 Task: Create a task  Upgrade and migrate company customer support to a cloud-based solution , assign it to team member softage.5@softage.net in the project ApprisePro and update the status of the task to  At Risk , set the priority of the task to Medium
Action: Mouse moved to (84, 58)
Screenshot: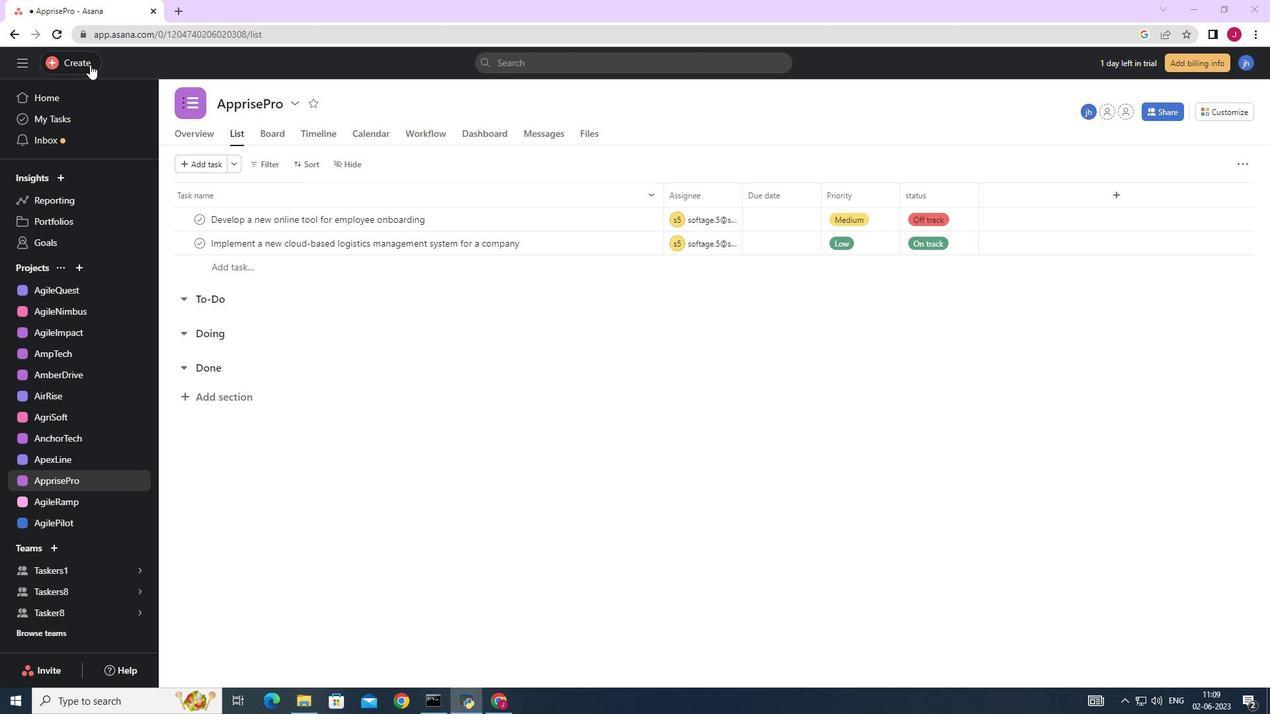 
Action: Mouse pressed left at (84, 58)
Screenshot: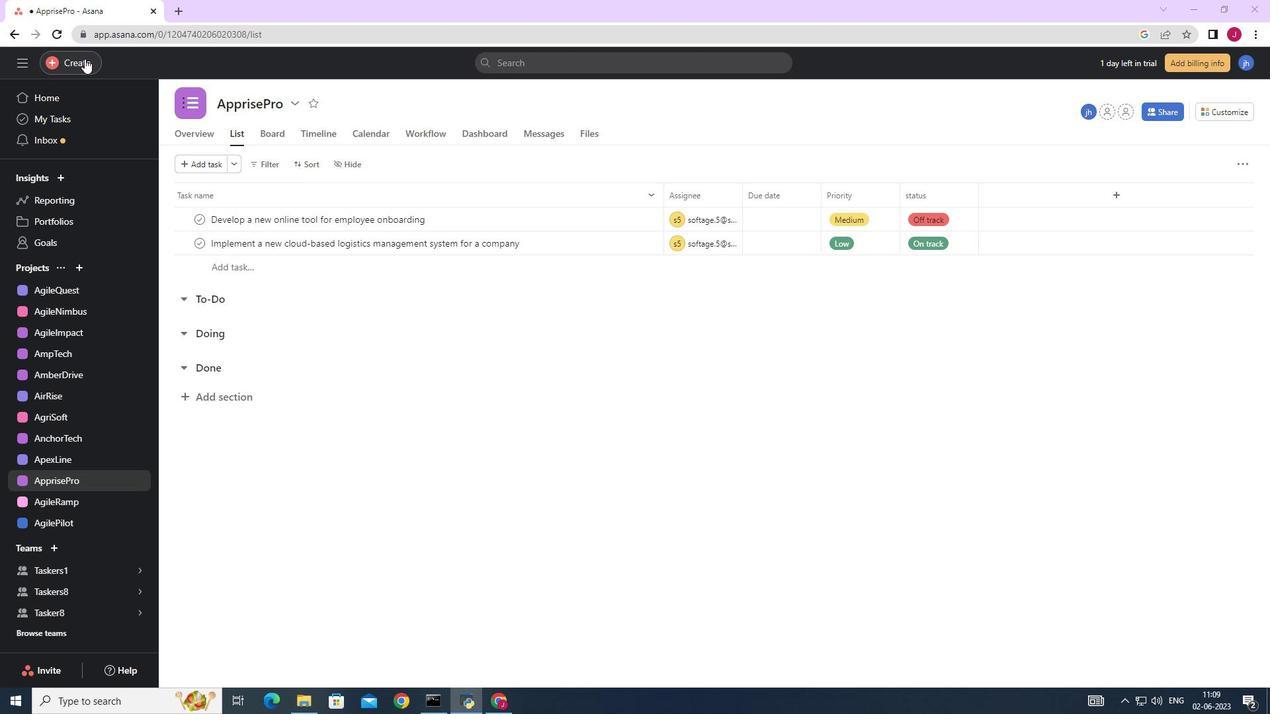 
Action: Mouse moved to (172, 62)
Screenshot: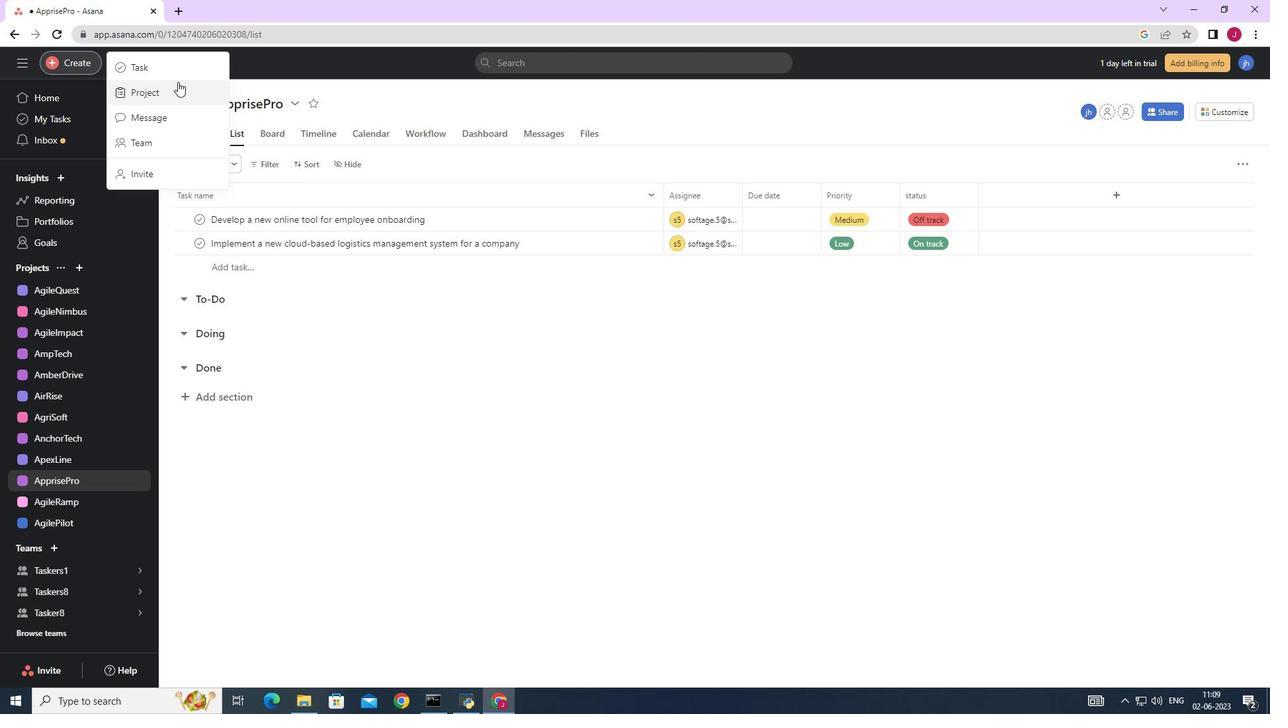 
Action: Mouse pressed left at (172, 62)
Screenshot: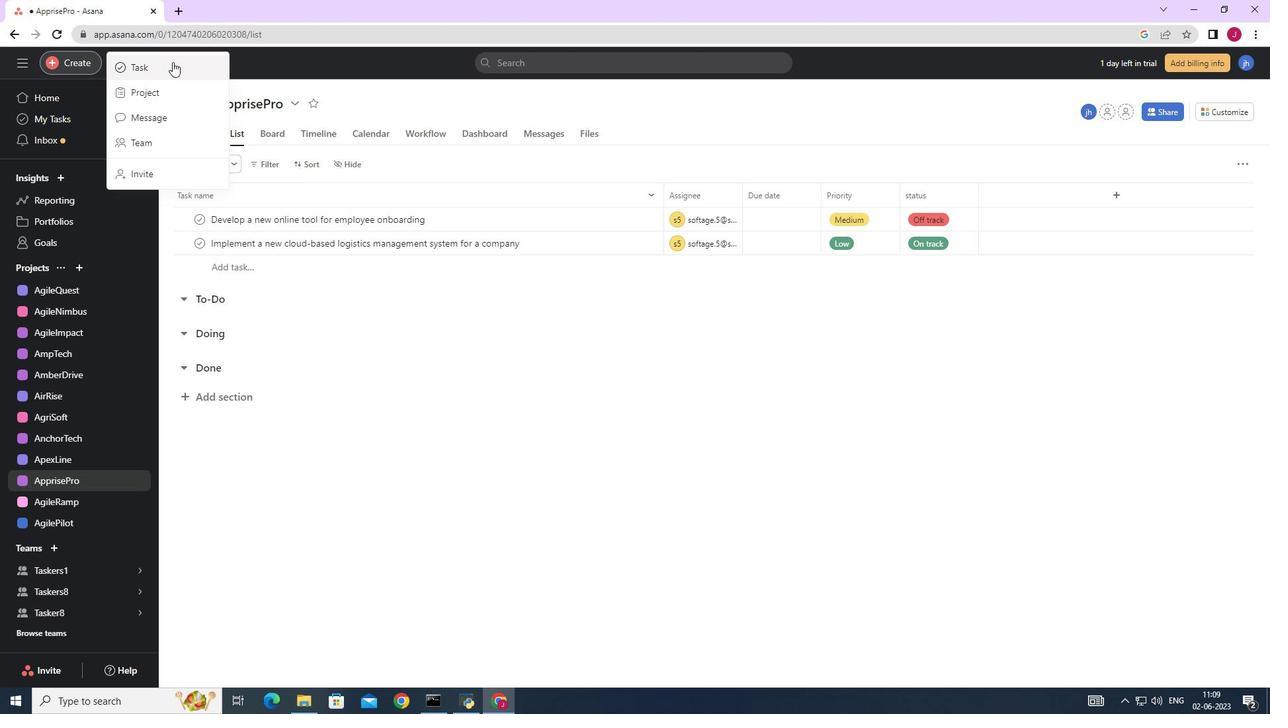 
Action: Mouse moved to (1037, 439)
Screenshot: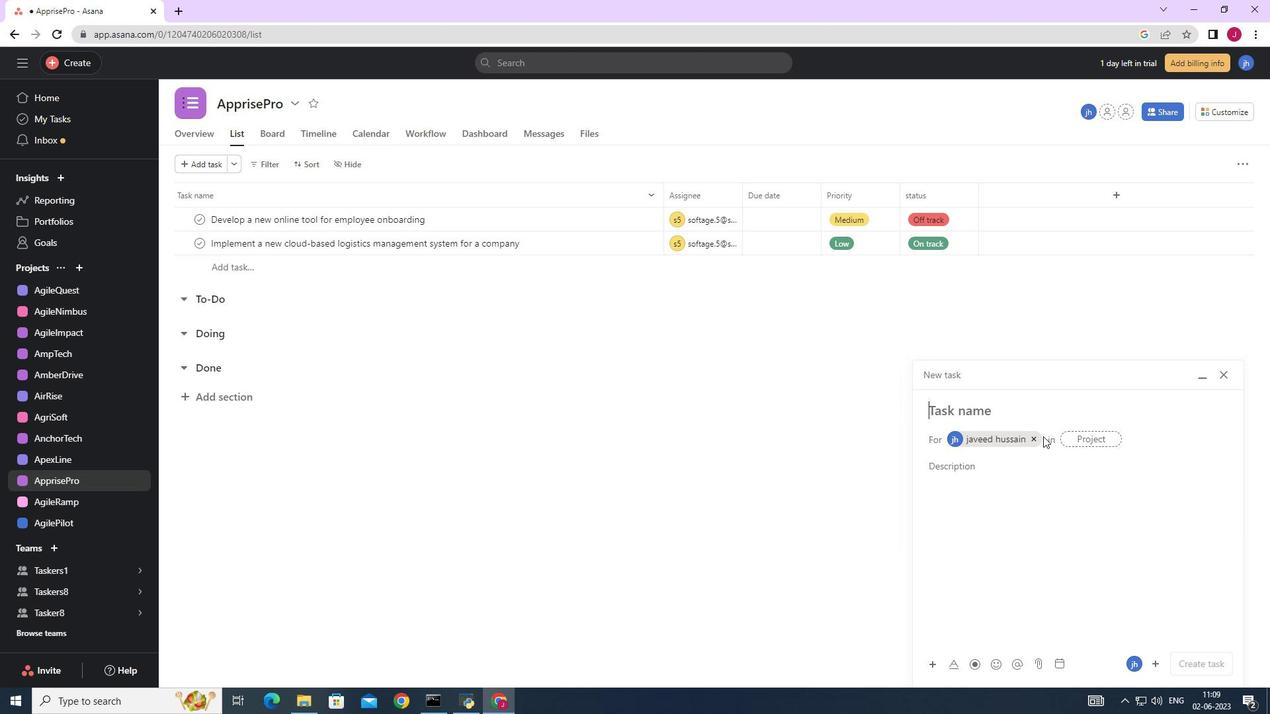 
Action: Mouse pressed left at (1037, 439)
Screenshot: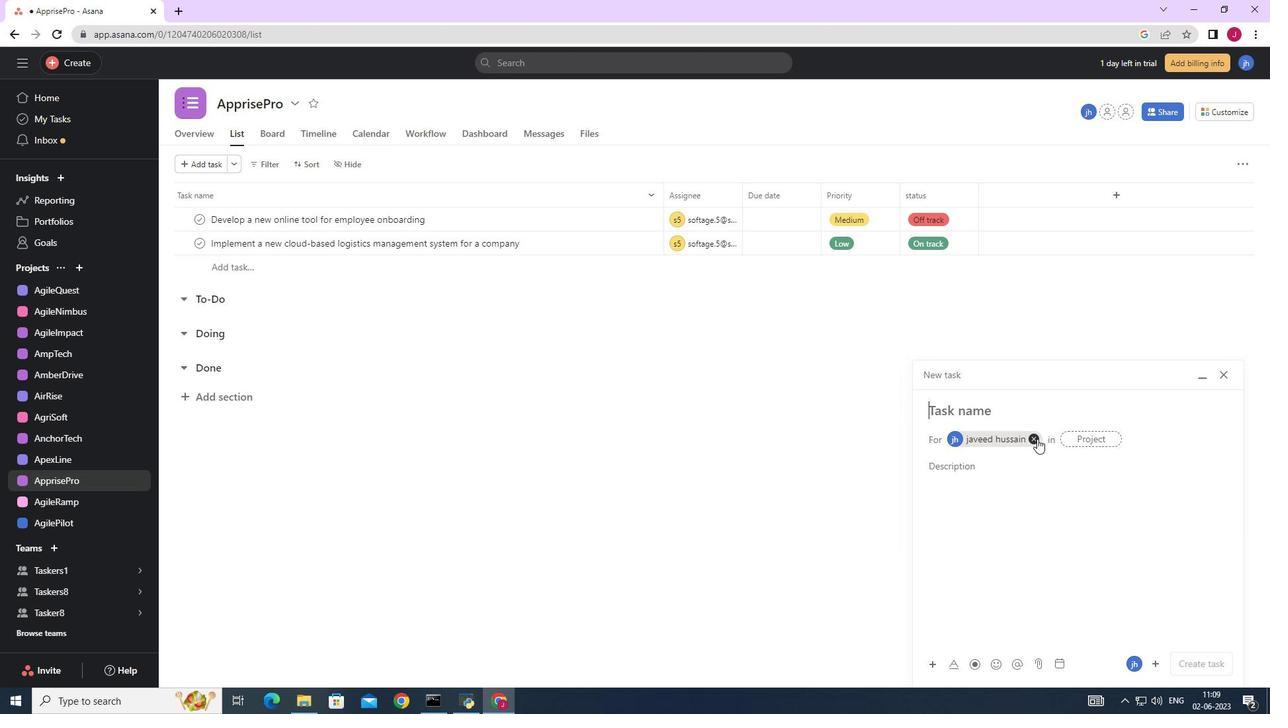 
Action: Mouse moved to (951, 412)
Screenshot: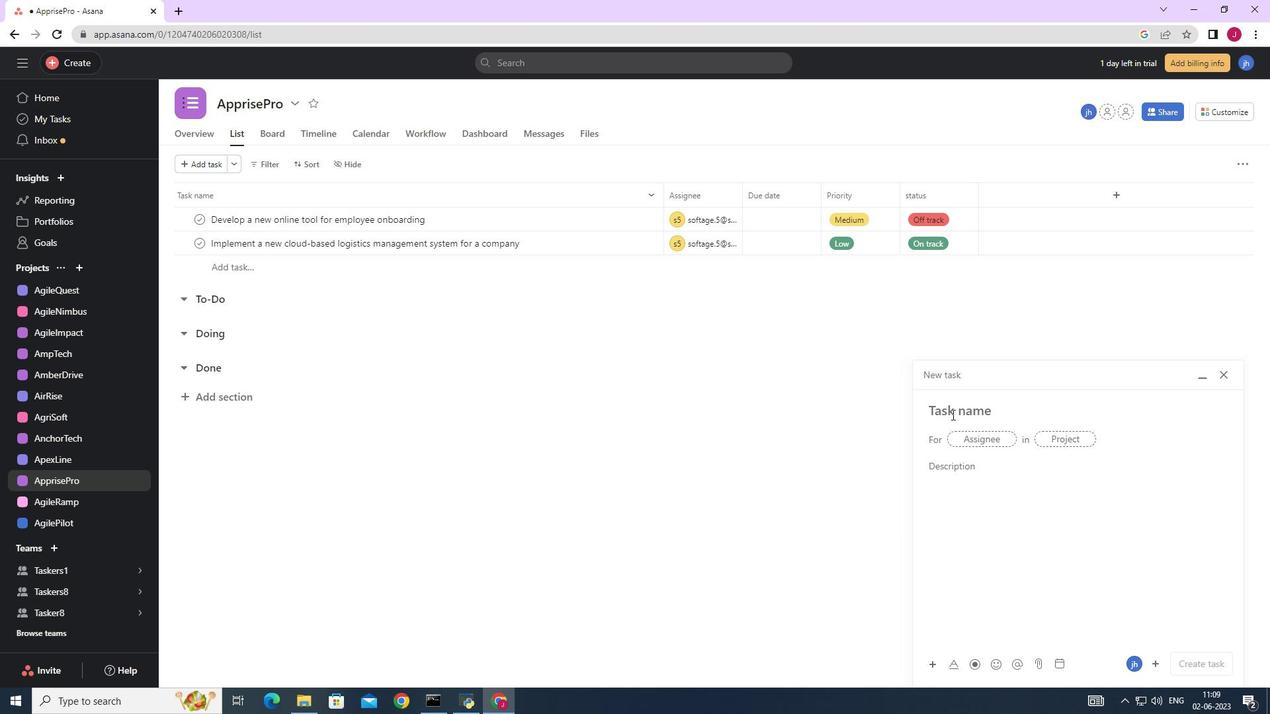 
Action: Mouse pressed left at (951, 412)
Screenshot: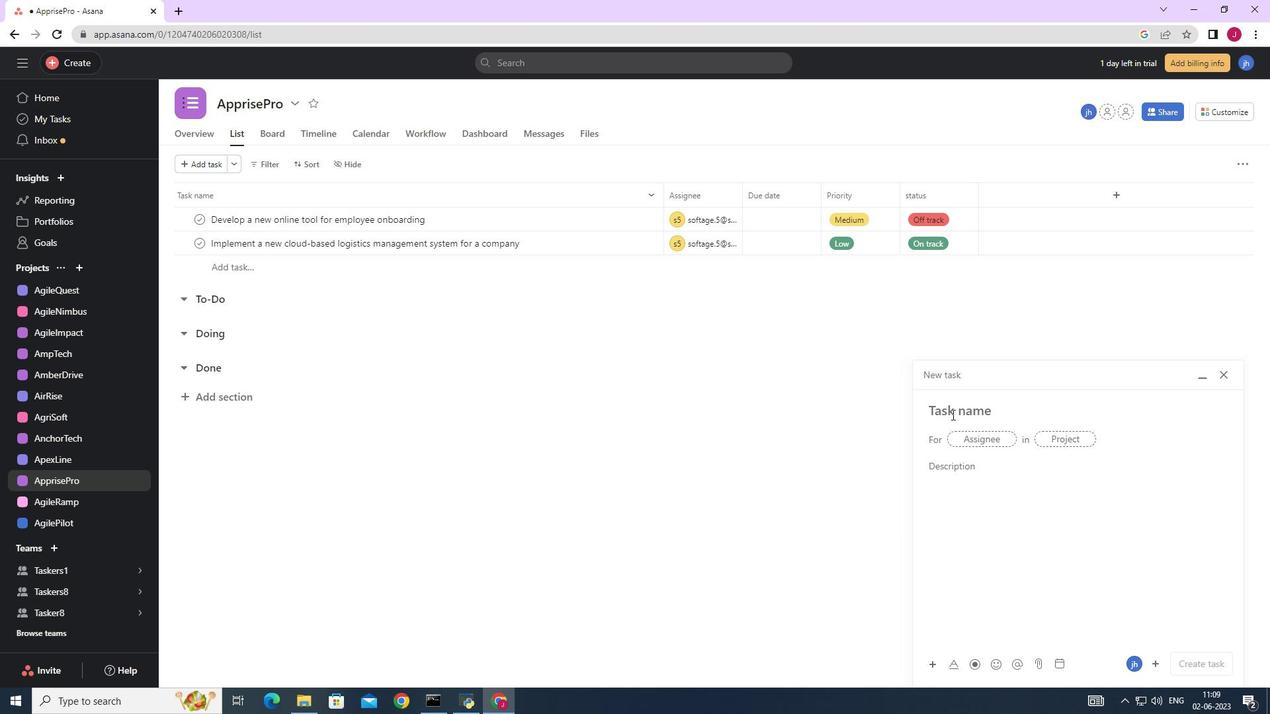 
Action: Key pressed <Key.caps_lock>U<Key.caps_lock>pgrade<Key.space>and<Key.space>migrate<Key.space>company<Key.space>customer<Key.space>support<Key.space>to<Key.space>a<Key.space>cloud-based<Key.space>solution
Screenshot: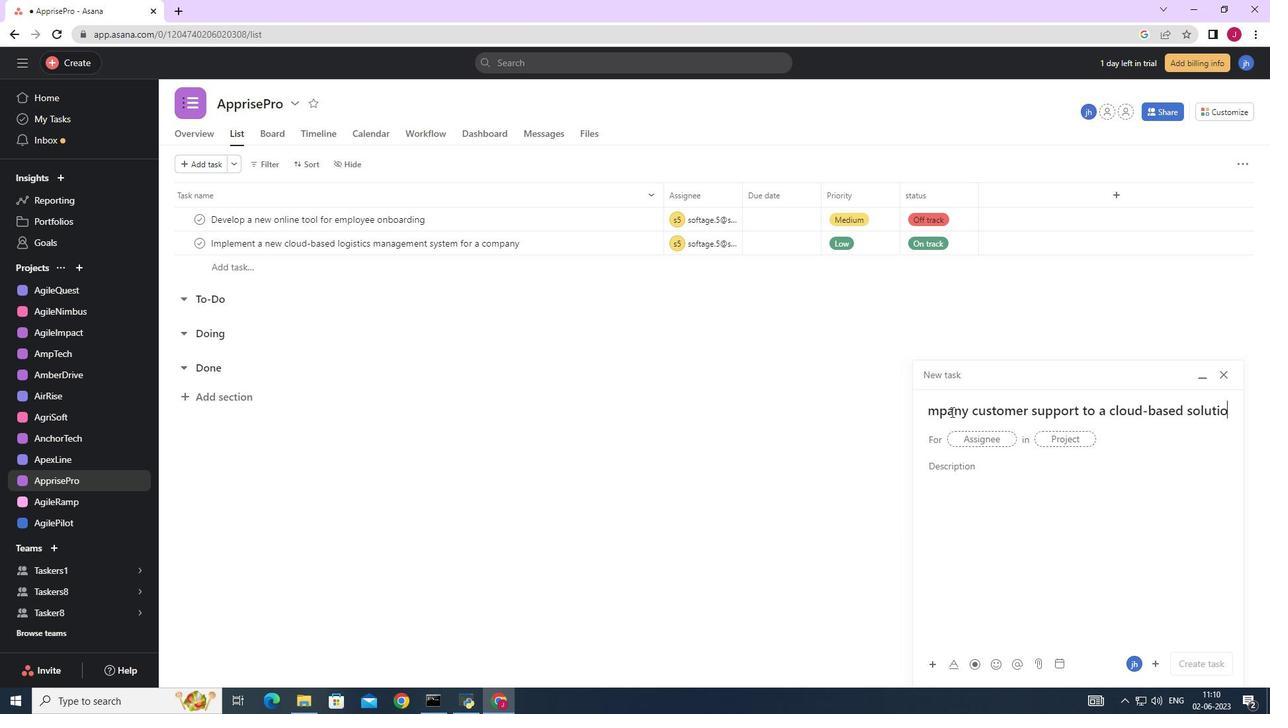 
Action: Mouse moved to (990, 434)
Screenshot: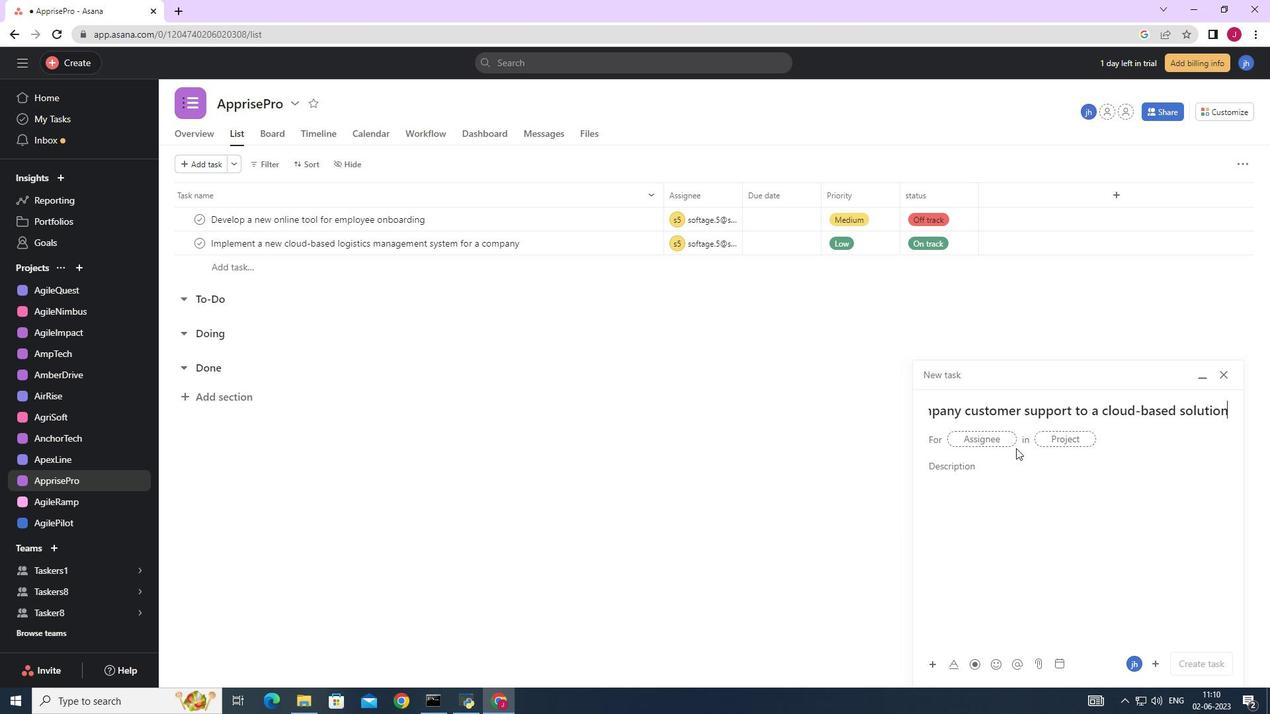 
Action: Mouse pressed left at (990, 434)
Screenshot: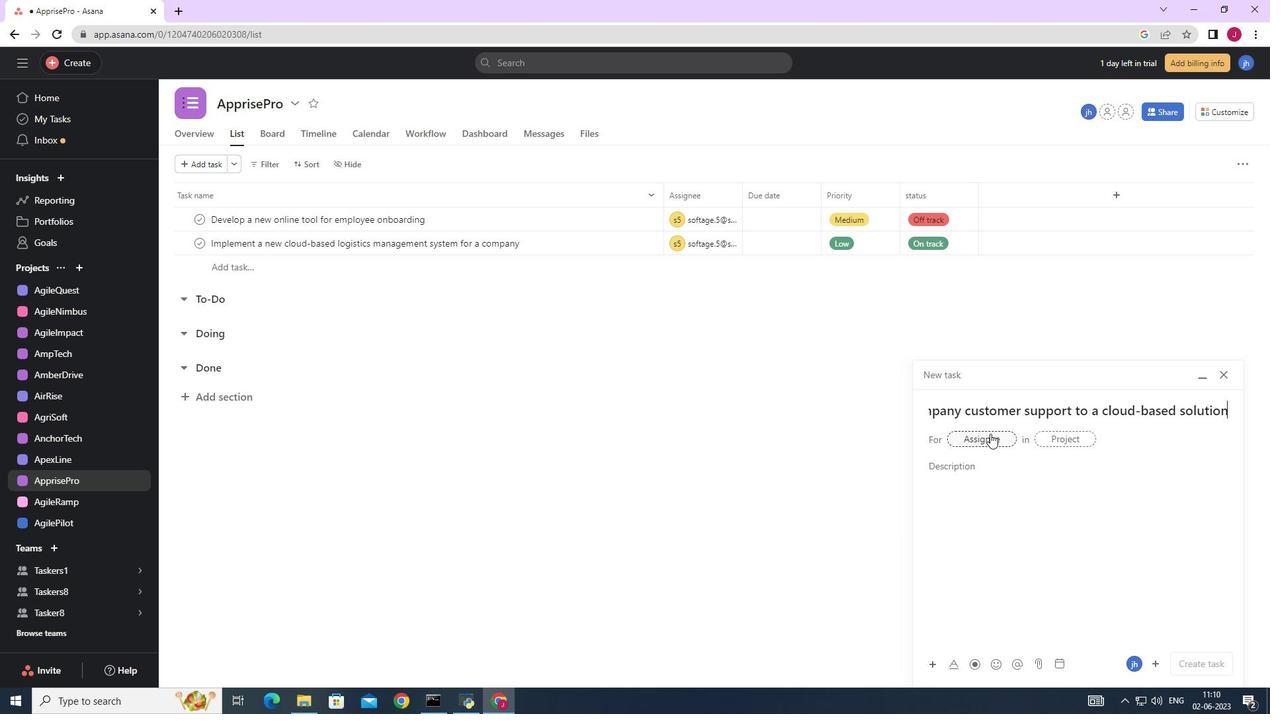 
Action: Key pressed sog<Key.backspace>ftage.5
Screenshot: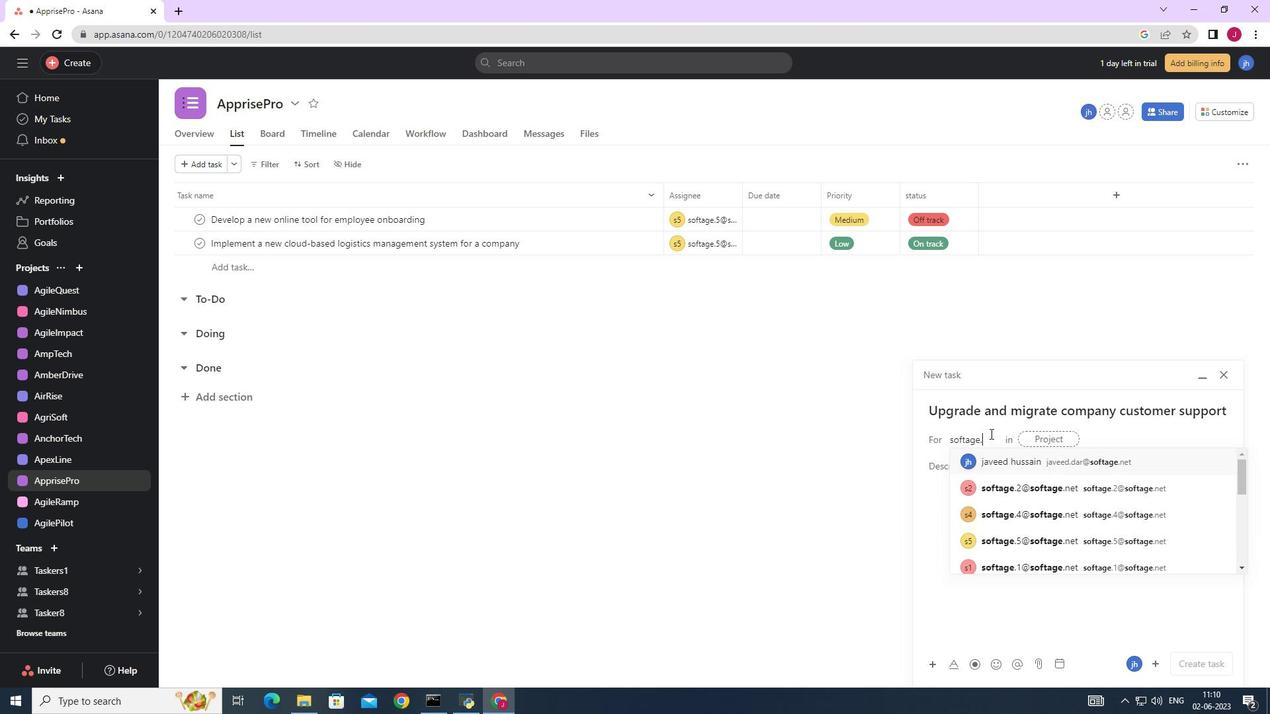 
Action: Mouse moved to (1014, 454)
Screenshot: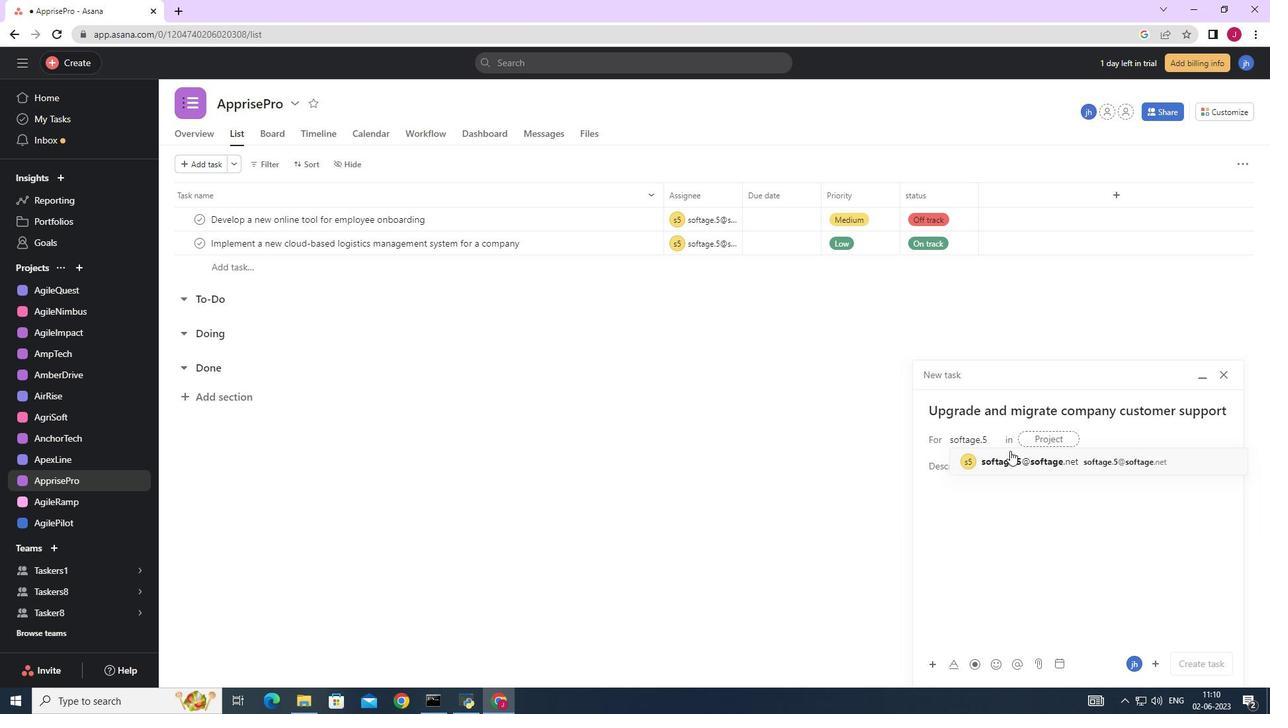 
Action: Mouse pressed left at (1014, 454)
Screenshot: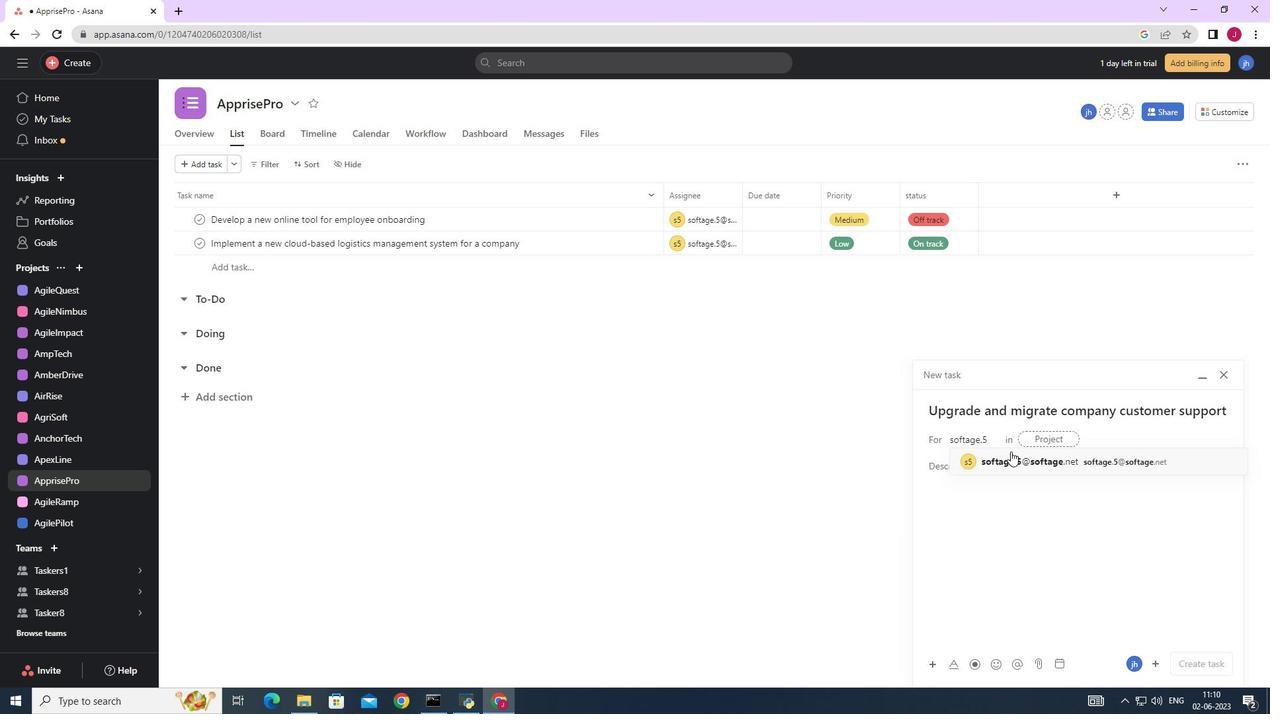 
Action: Mouse moved to (826, 465)
Screenshot: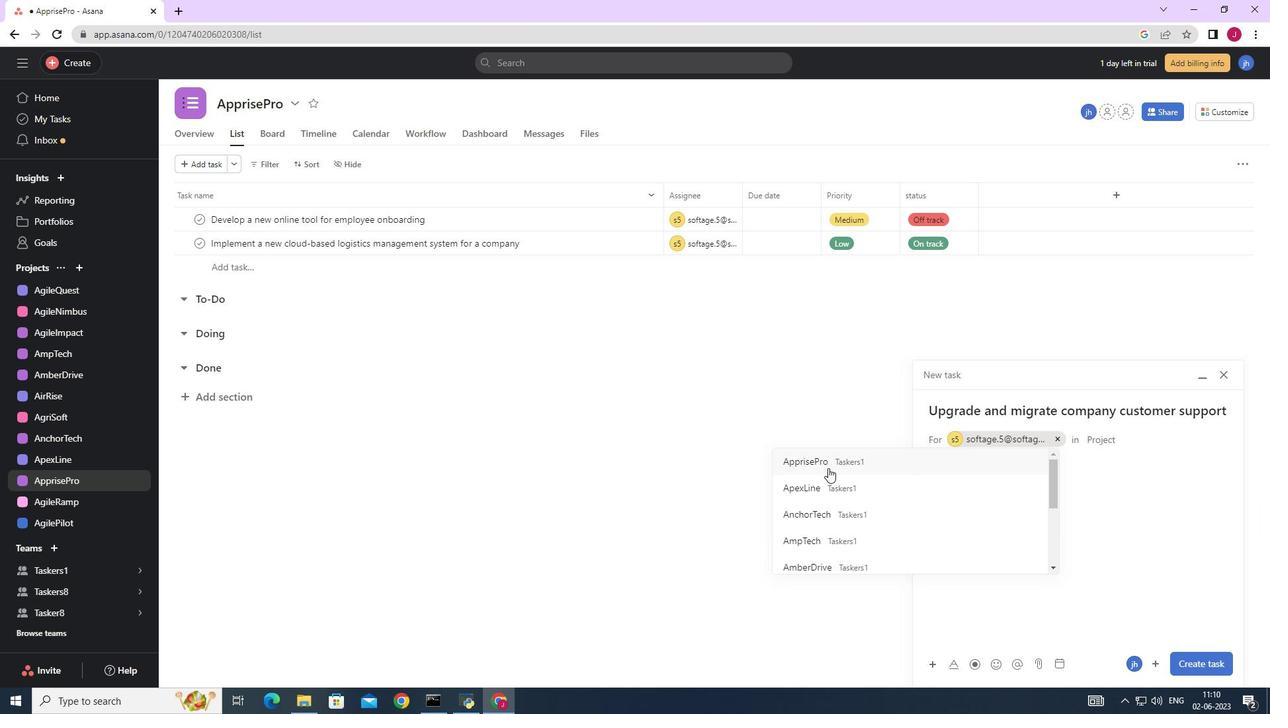 
Action: Mouse pressed left at (826, 465)
Screenshot: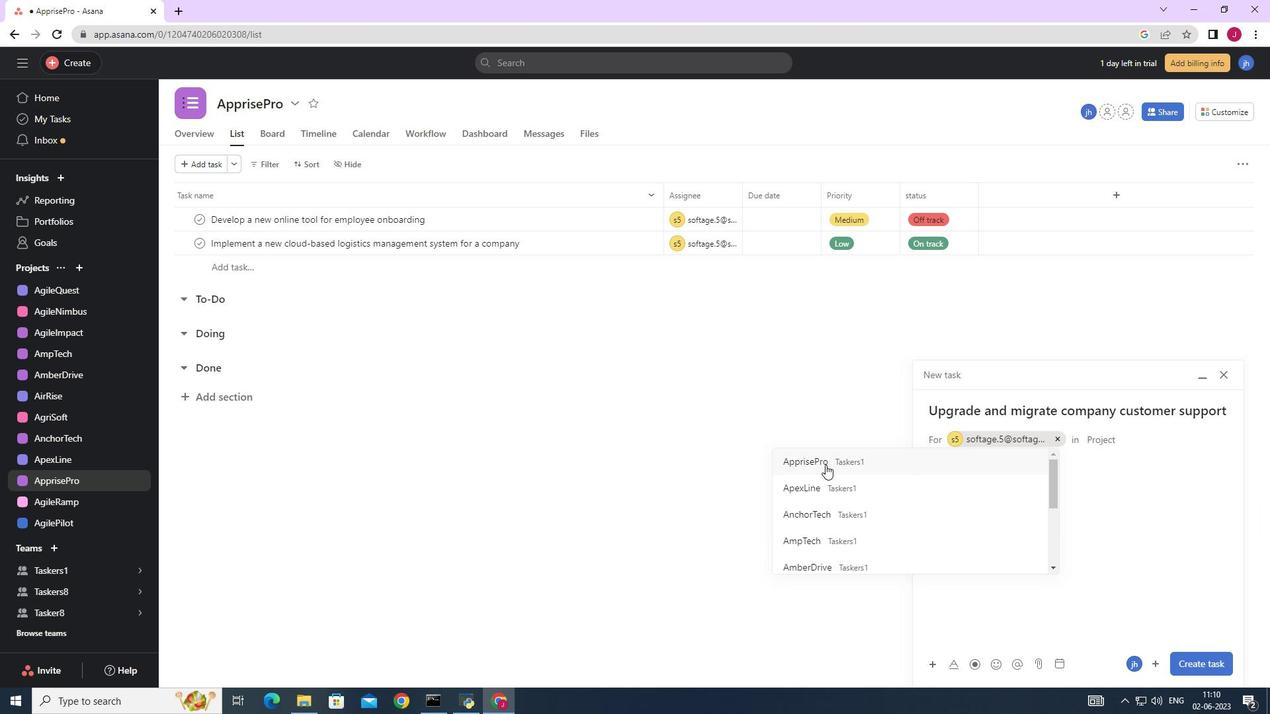 
Action: Mouse moved to (978, 470)
Screenshot: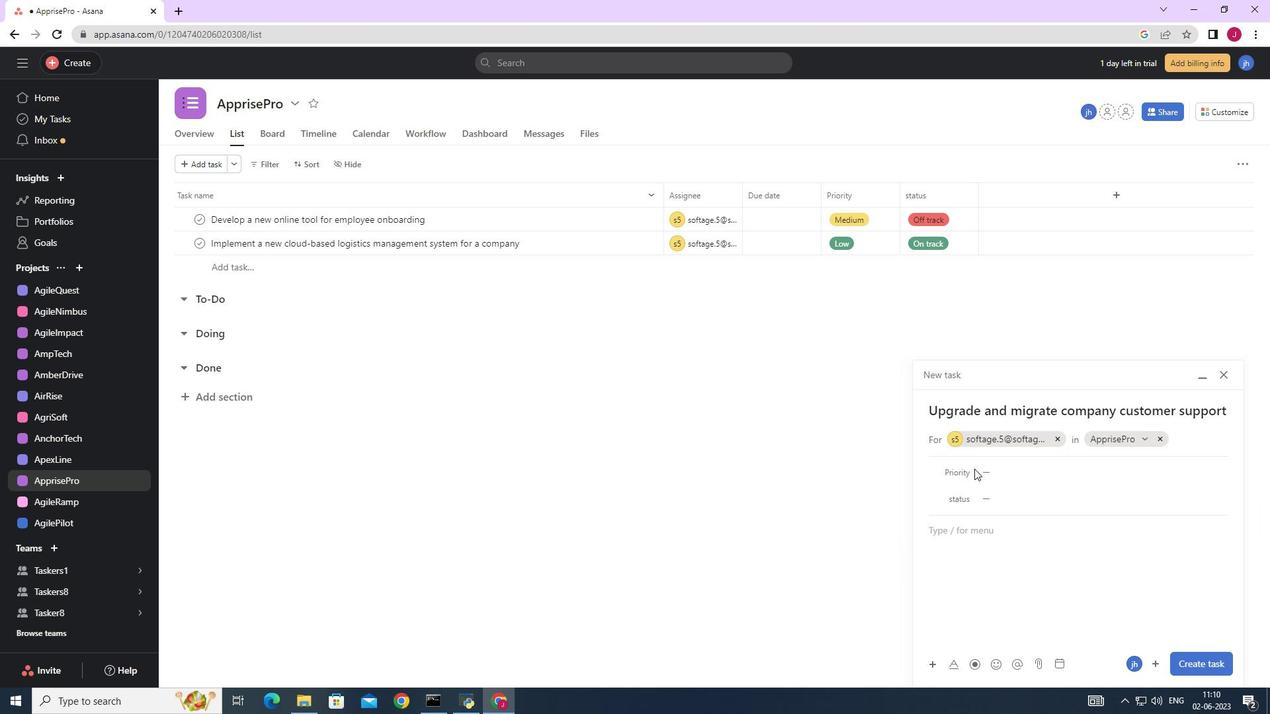 
Action: Mouse pressed left at (978, 470)
Screenshot: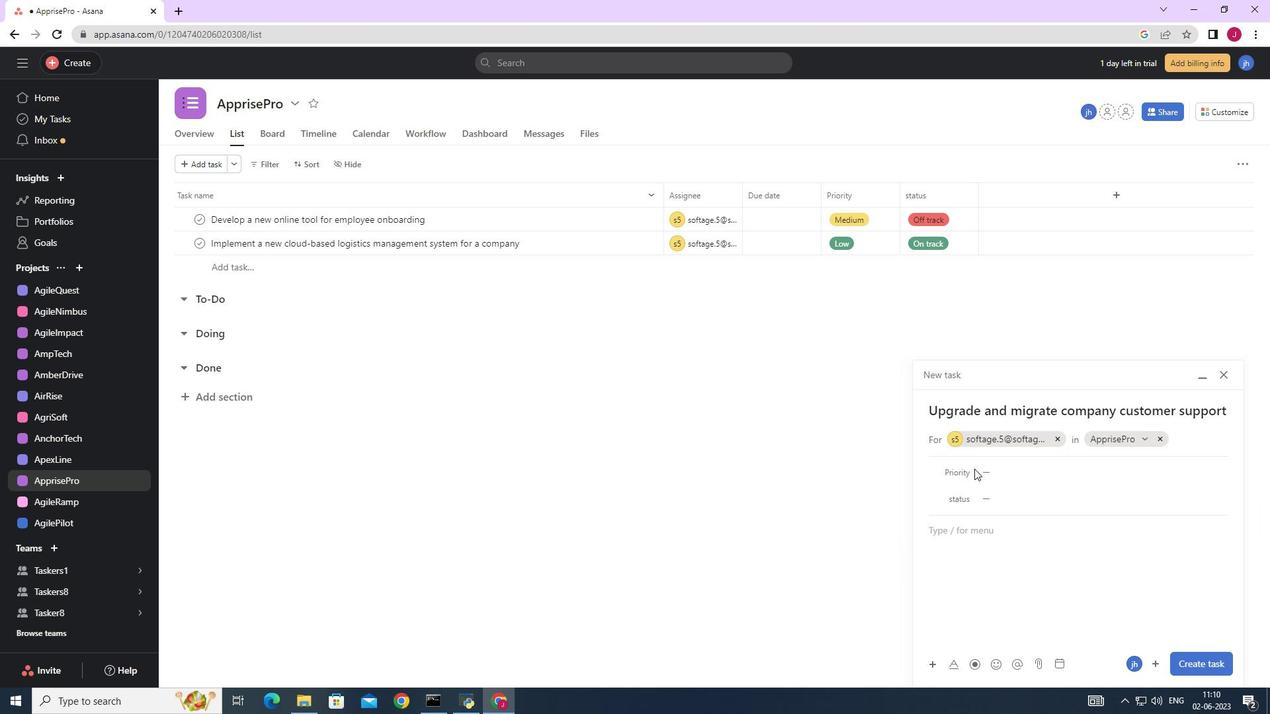 
Action: Mouse moved to (1024, 539)
Screenshot: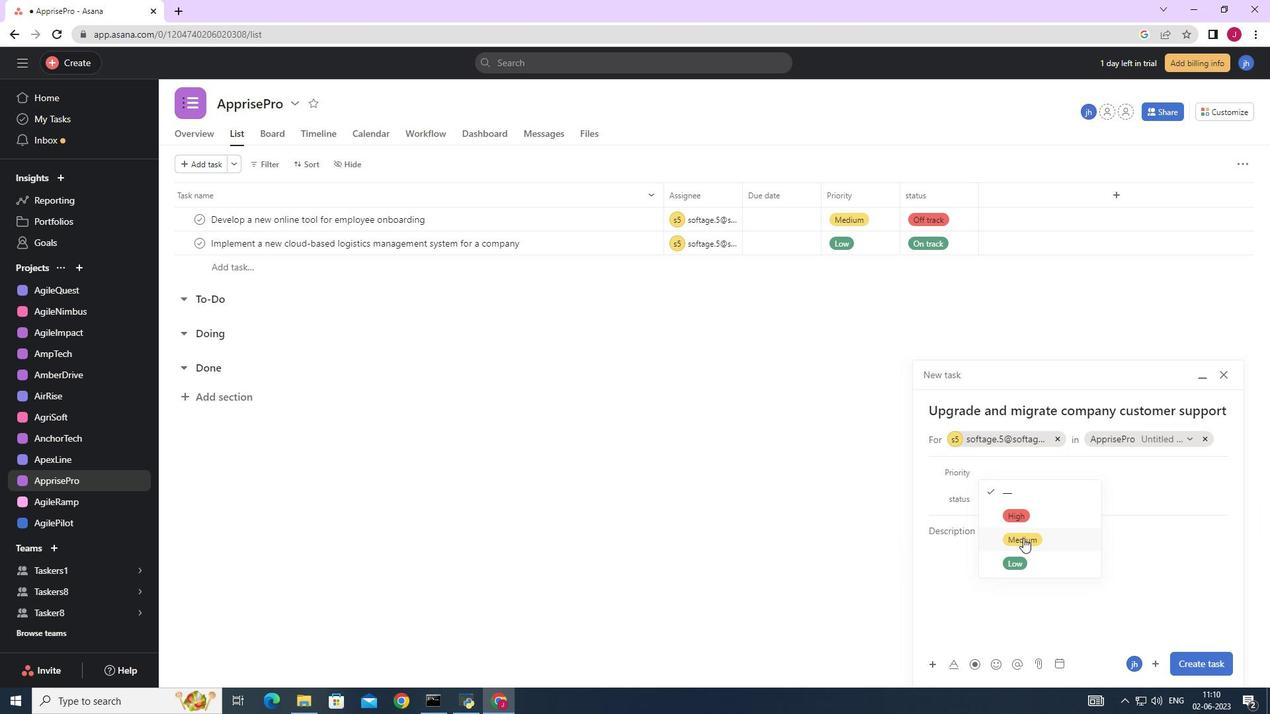 
Action: Mouse pressed left at (1024, 539)
Screenshot: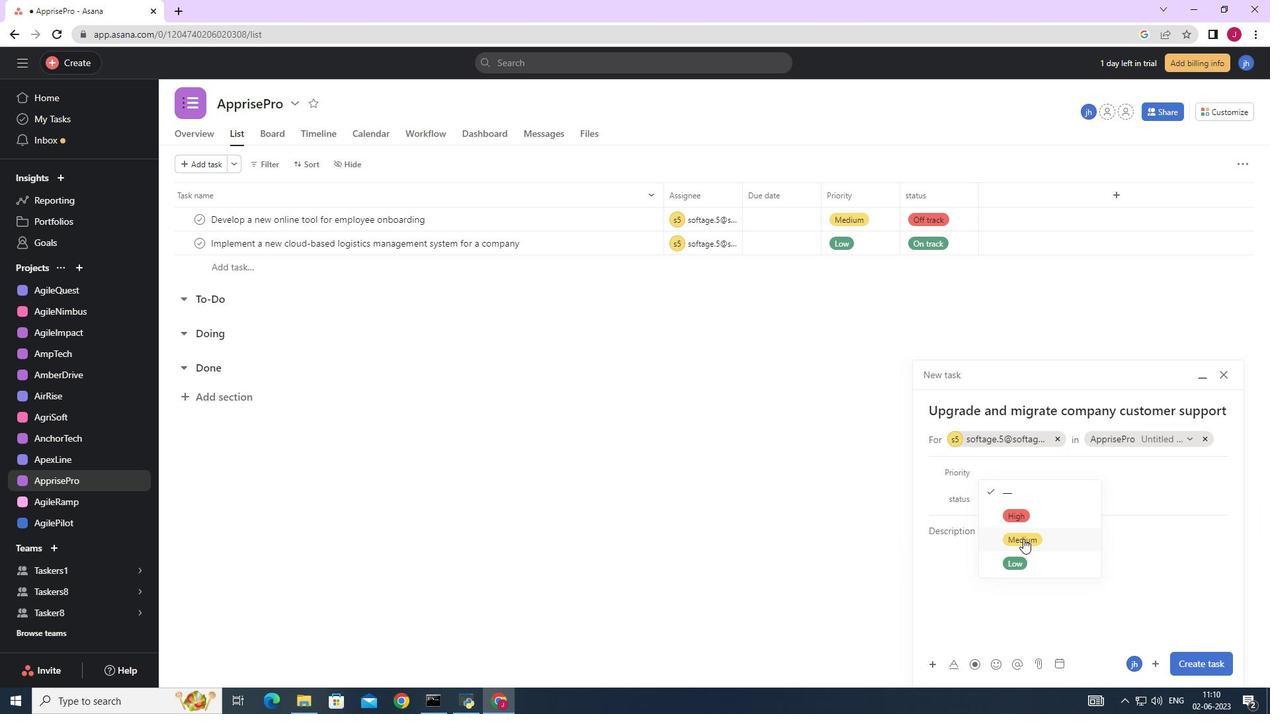 
Action: Mouse moved to (1007, 496)
Screenshot: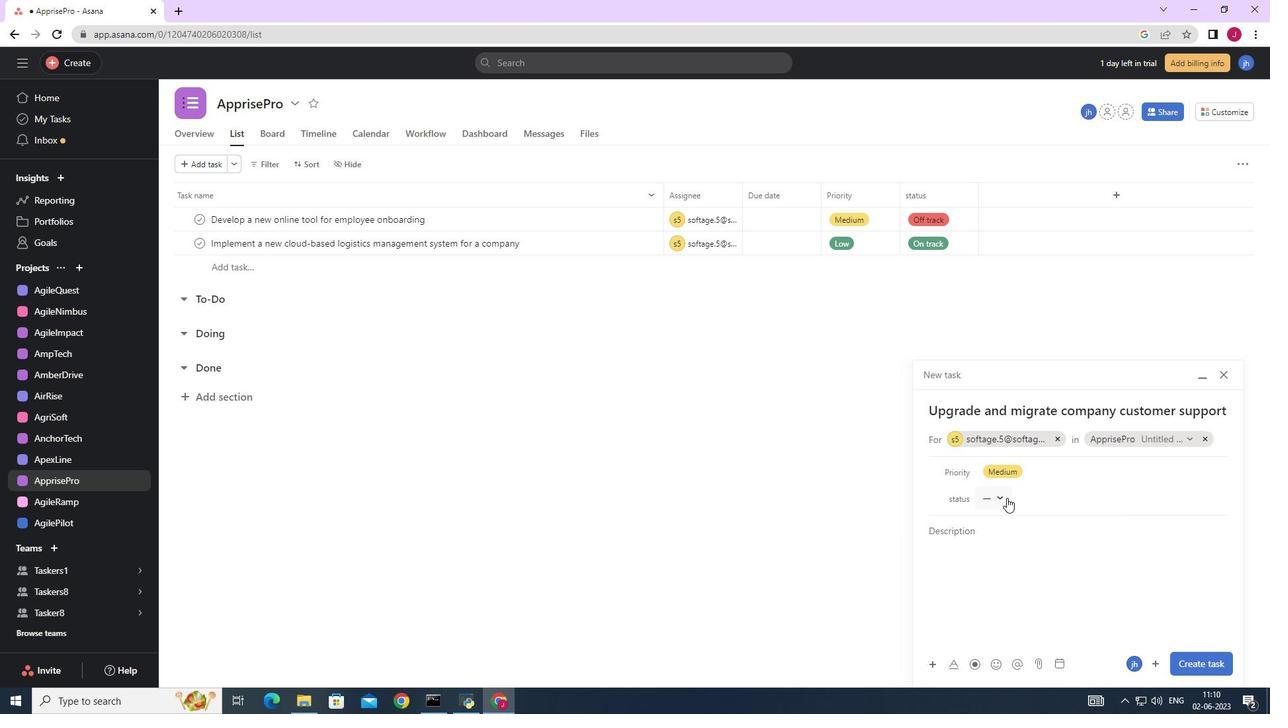 
Action: Mouse pressed left at (1007, 496)
Screenshot: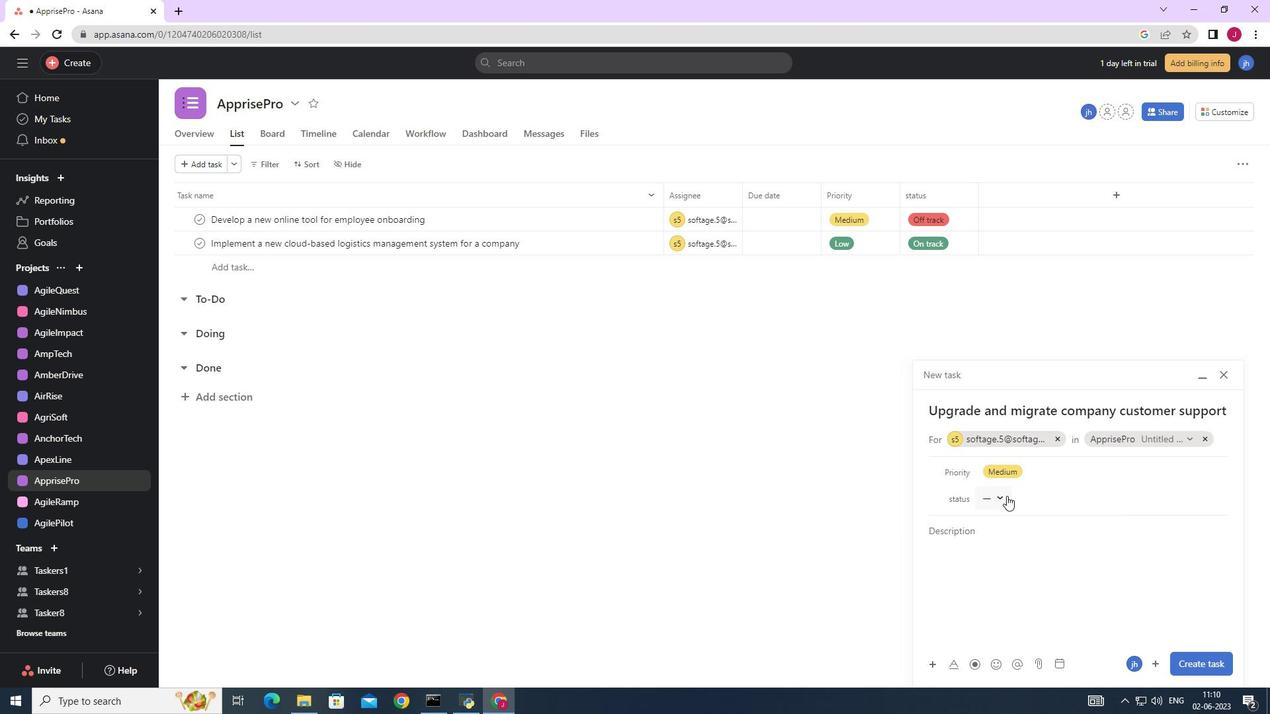 
Action: Mouse moved to (1020, 591)
Screenshot: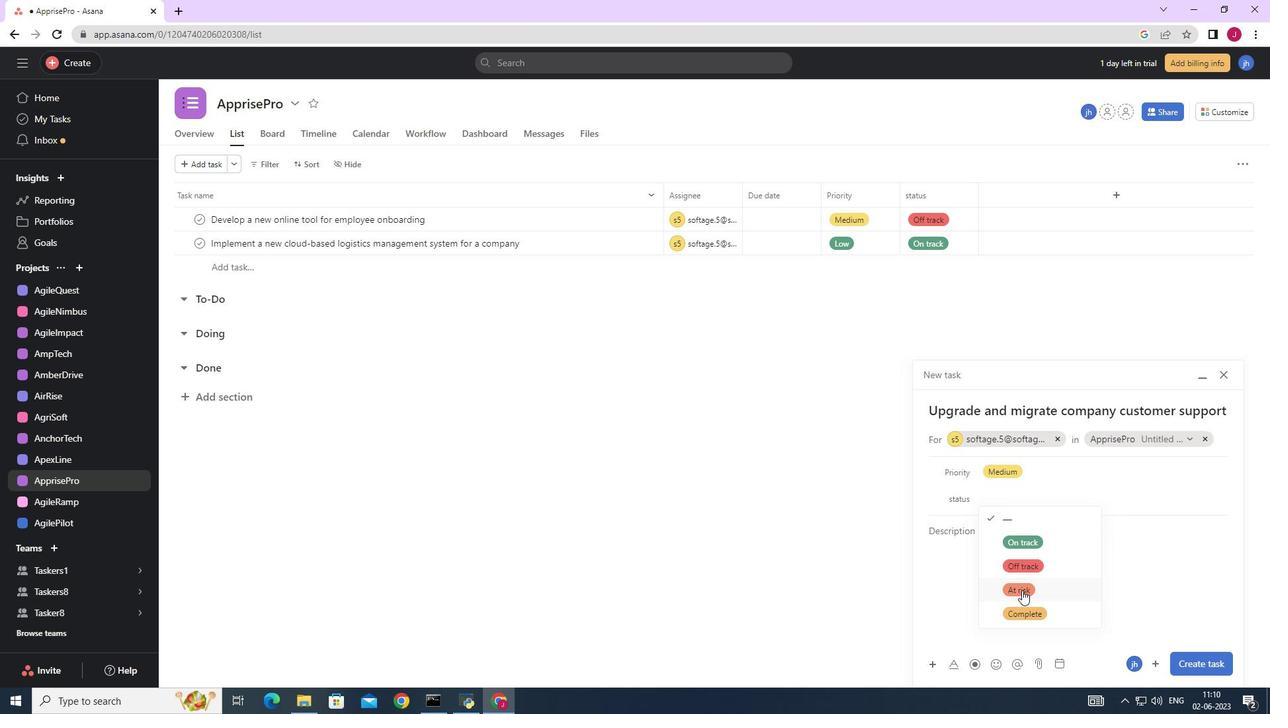 
Action: Mouse pressed left at (1020, 591)
Screenshot: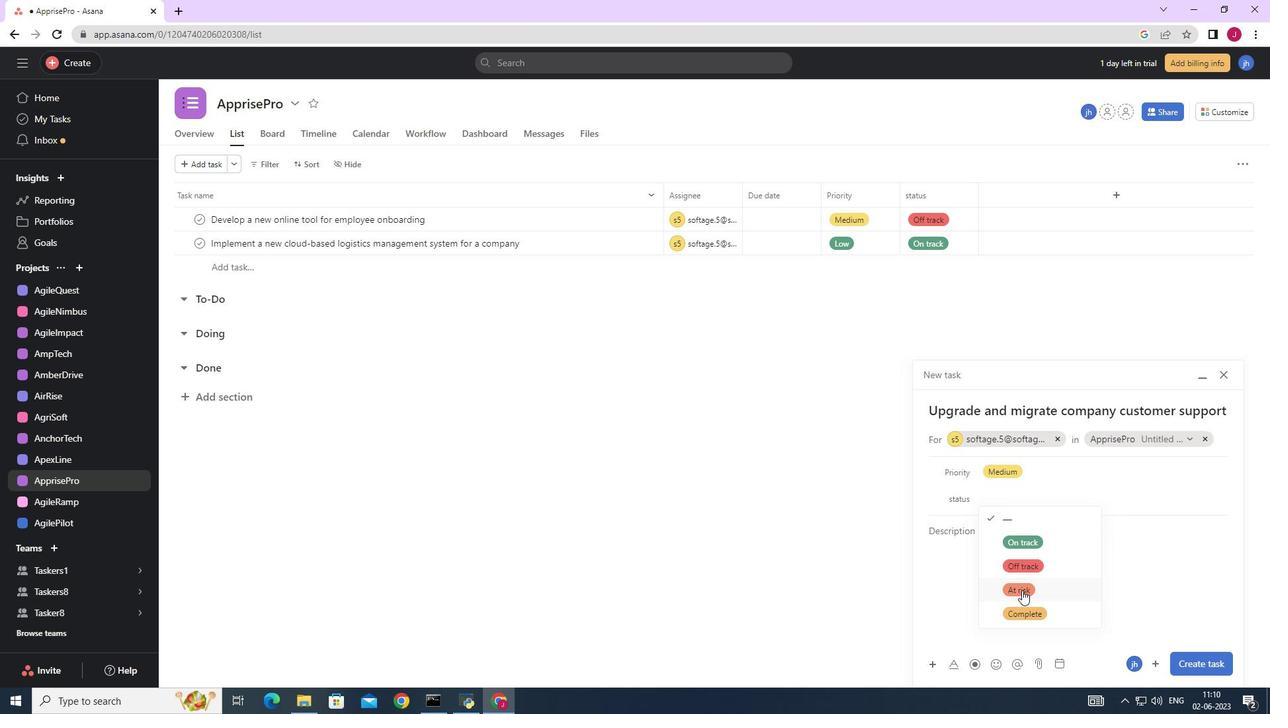 
Action: Mouse moved to (1214, 667)
Screenshot: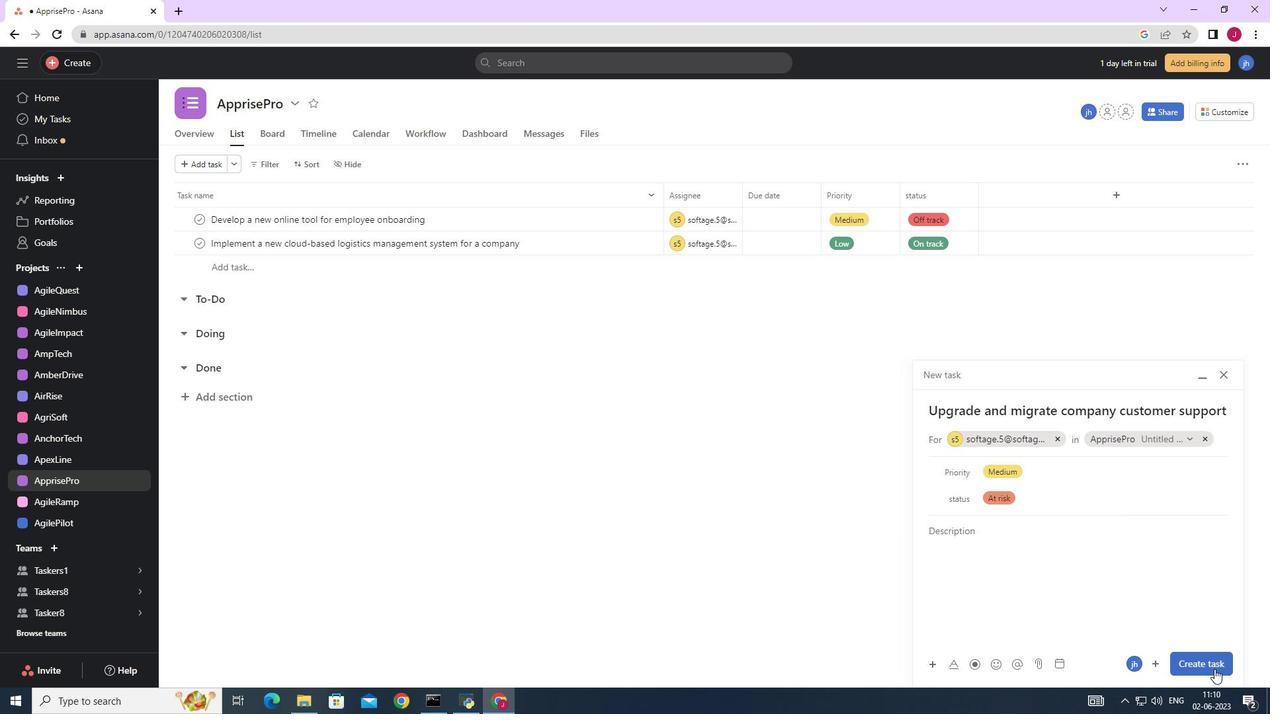 
Action: Mouse pressed left at (1214, 667)
Screenshot: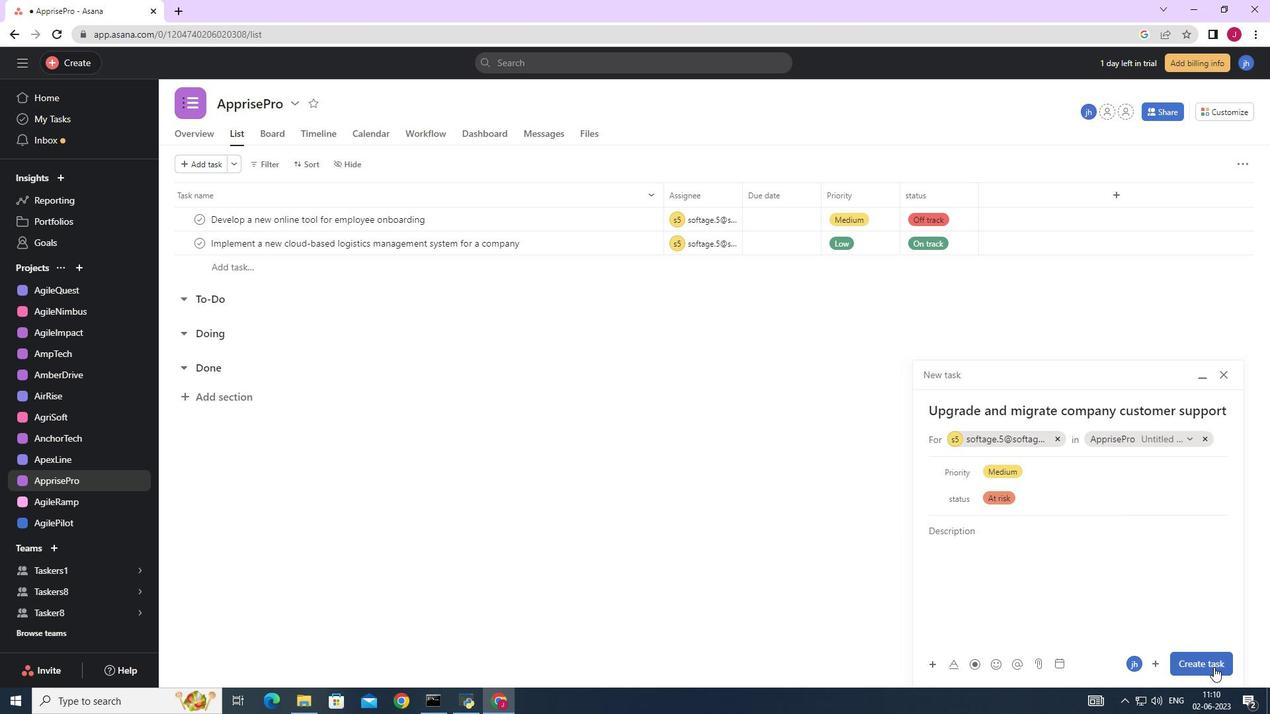 
